 Task: Display track field history in coach object.
Action: Mouse moved to (619, 47)
Screenshot: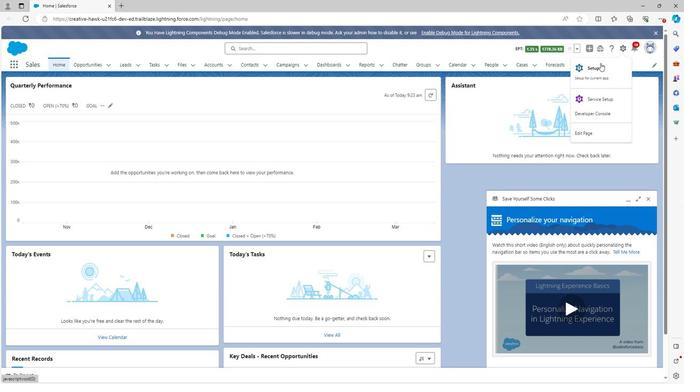
Action: Mouse pressed left at (619, 47)
Screenshot: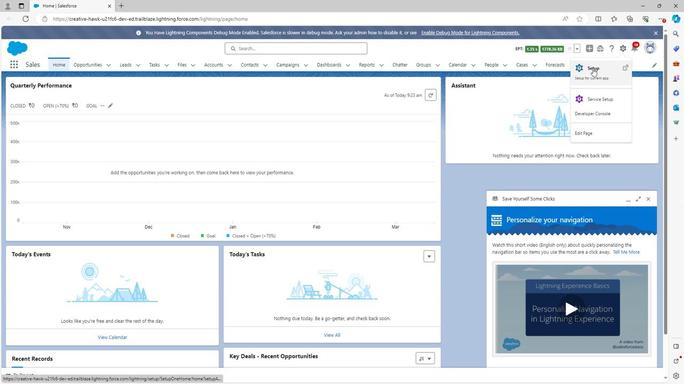
Action: Mouse moved to (585, 71)
Screenshot: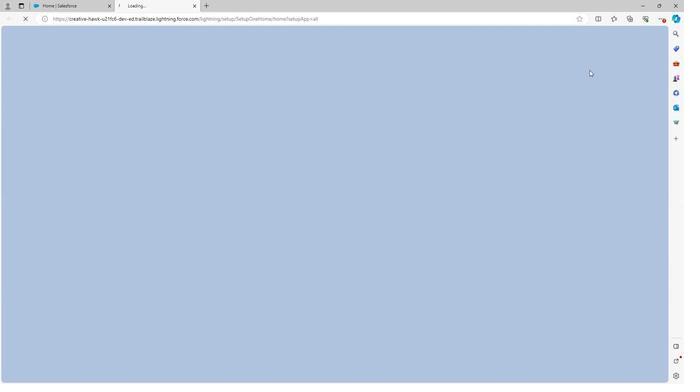 
Action: Mouse pressed left at (585, 71)
Screenshot: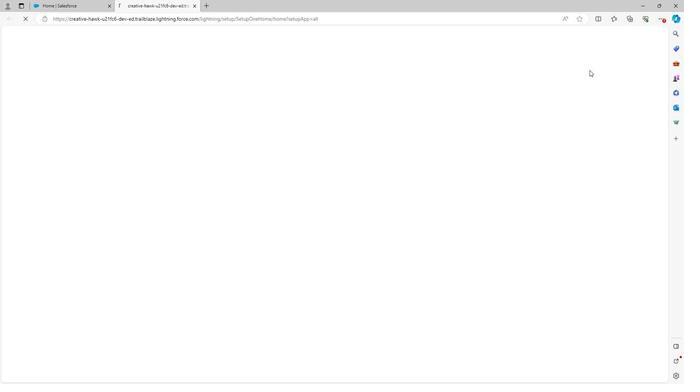 
Action: Mouse moved to (79, 66)
Screenshot: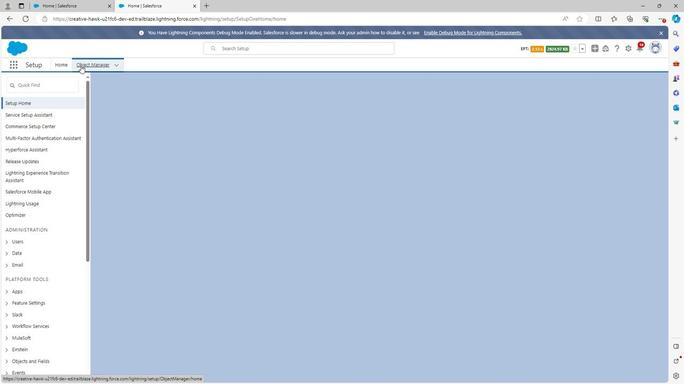 
Action: Mouse pressed left at (79, 66)
Screenshot: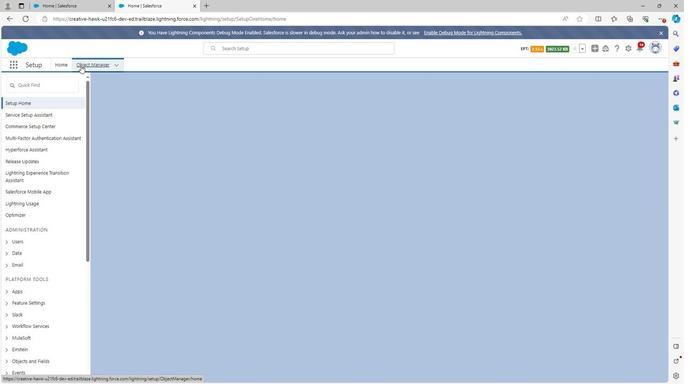 
Action: Mouse moved to (33, 250)
Screenshot: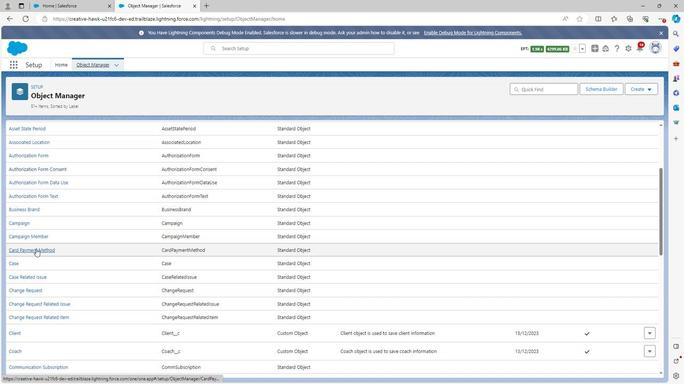 
Action: Mouse scrolled (33, 250) with delta (0, 0)
Screenshot: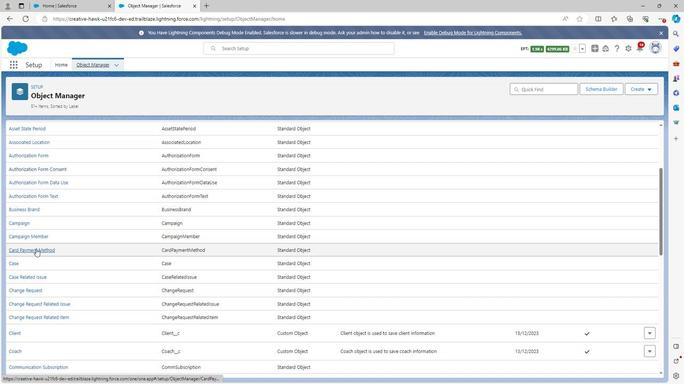 
Action: Mouse moved to (33, 252)
Screenshot: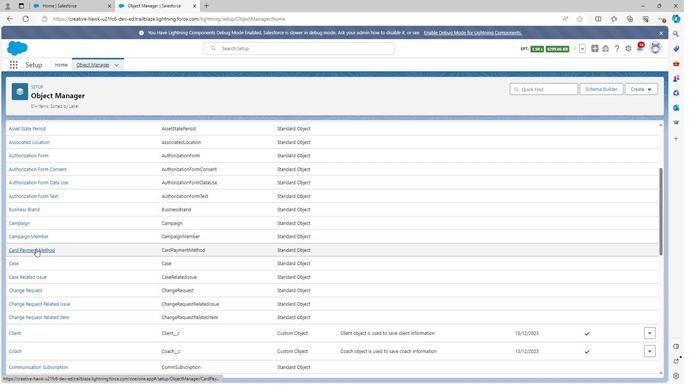 
Action: Mouse scrolled (33, 251) with delta (0, 0)
Screenshot: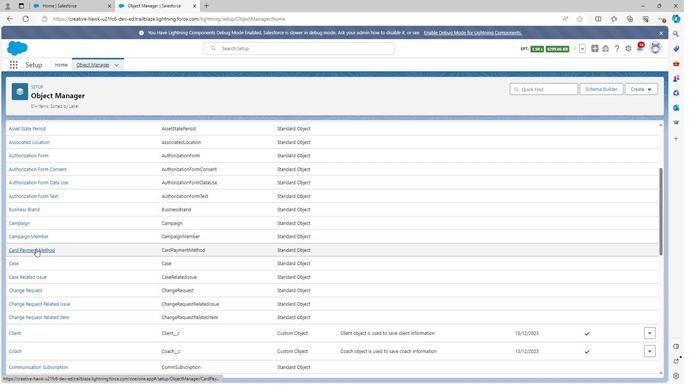 
Action: Mouse scrolled (33, 251) with delta (0, 0)
Screenshot: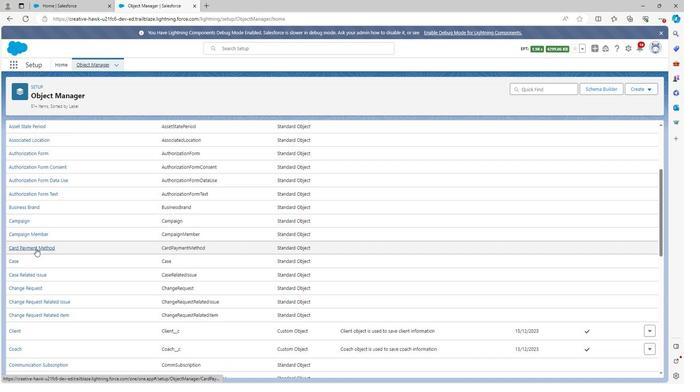 
Action: Mouse moved to (34, 252)
Screenshot: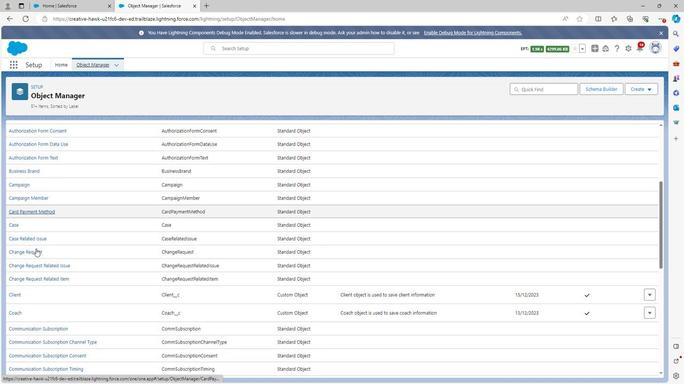 
Action: Mouse scrolled (34, 252) with delta (0, 0)
Screenshot: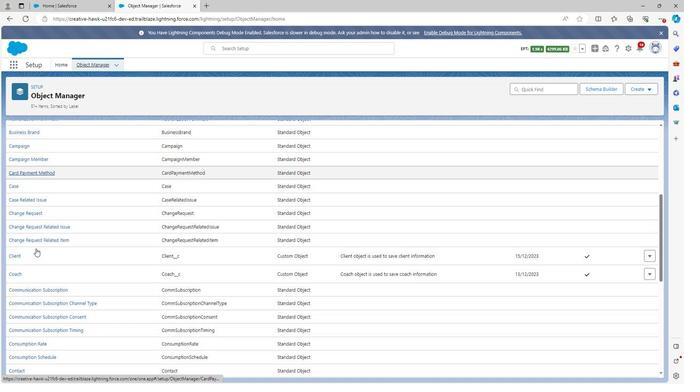 
Action: Mouse scrolled (34, 252) with delta (0, 0)
Screenshot: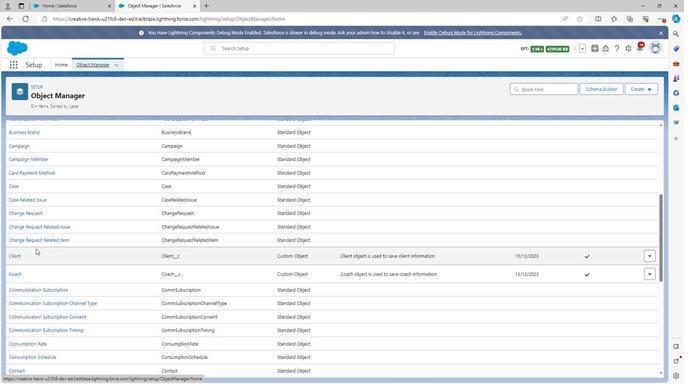 
Action: Mouse scrolled (34, 252) with delta (0, 0)
Screenshot: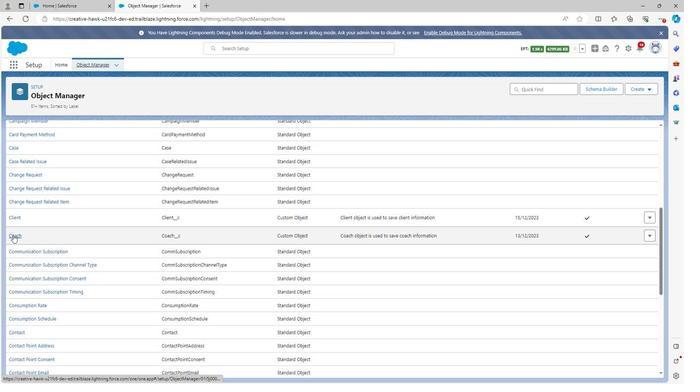 
Action: Mouse moved to (11, 238)
Screenshot: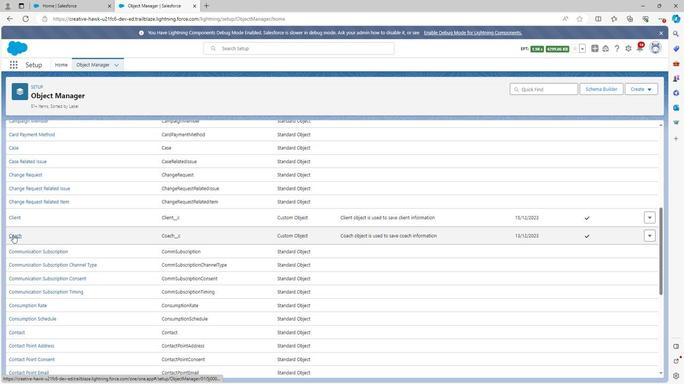 
Action: Mouse pressed left at (11, 238)
Screenshot: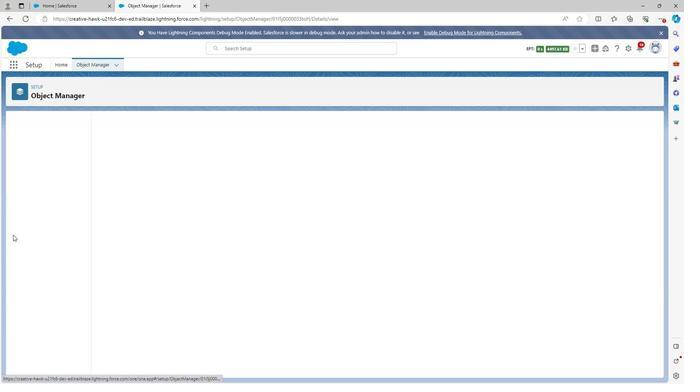 
Action: Mouse moved to (44, 140)
Screenshot: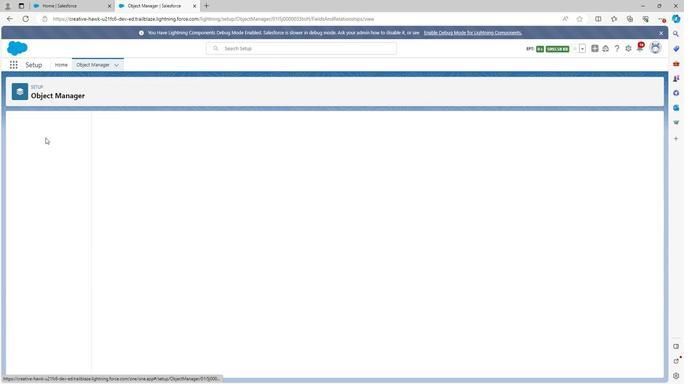 
Action: Mouse pressed left at (44, 140)
Screenshot: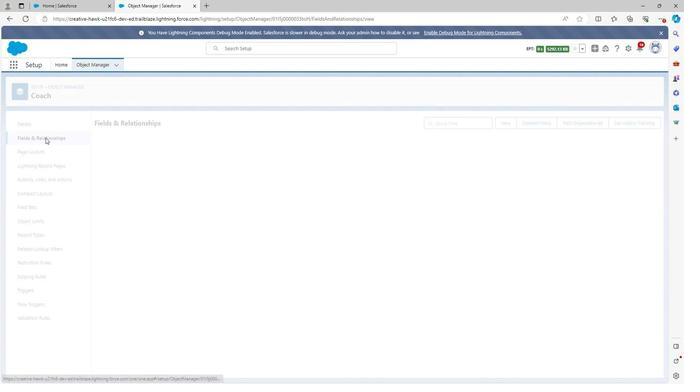 
Action: Mouse moved to (104, 158)
Screenshot: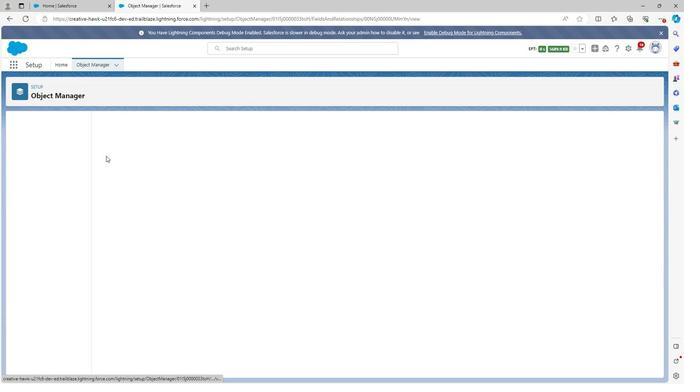 
Action: Mouse pressed left at (104, 158)
Screenshot: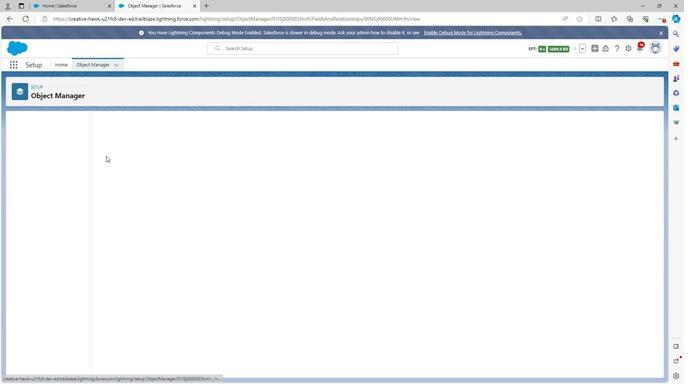 
Action: Mouse moved to (39, 140)
Screenshot: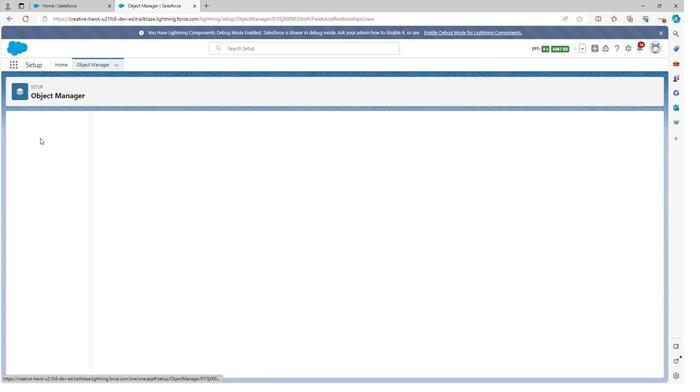 
Action: Mouse pressed left at (39, 140)
Screenshot: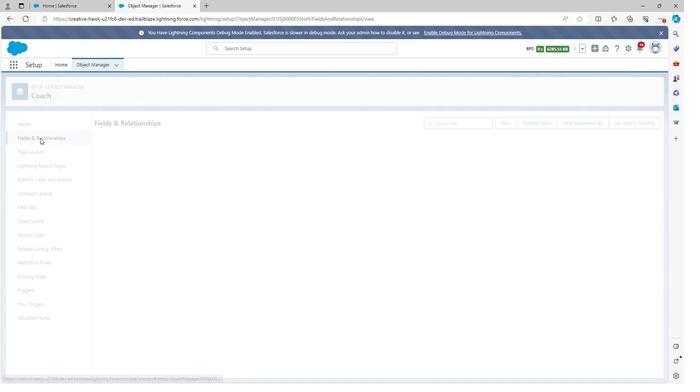 
Action: Mouse moved to (621, 123)
Screenshot: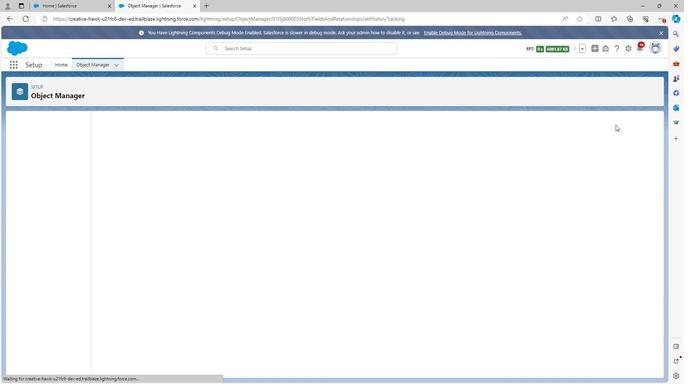 
Action: Mouse pressed left at (621, 123)
Screenshot: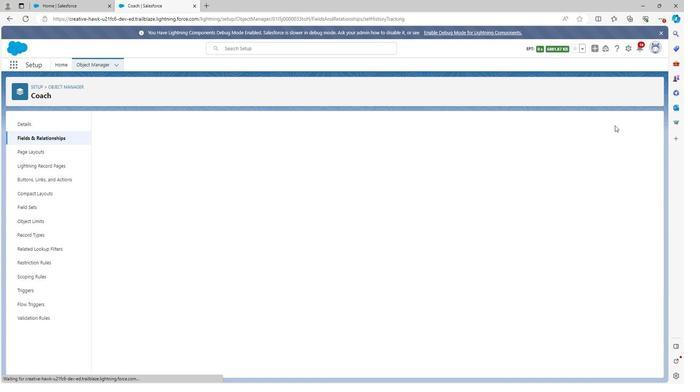 
Action: Mouse moved to (205, 189)
Screenshot: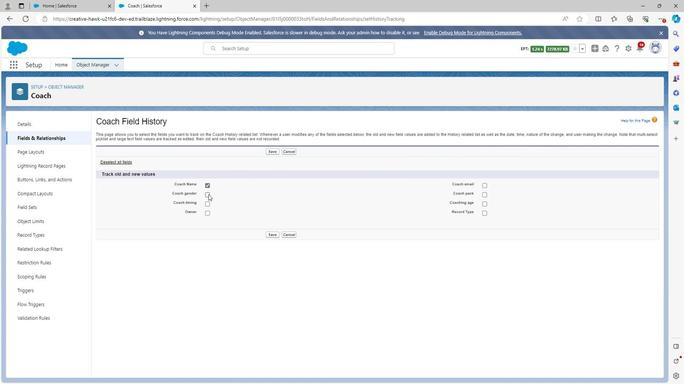 
Action: Mouse pressed left at (205, 189)
Screenshot: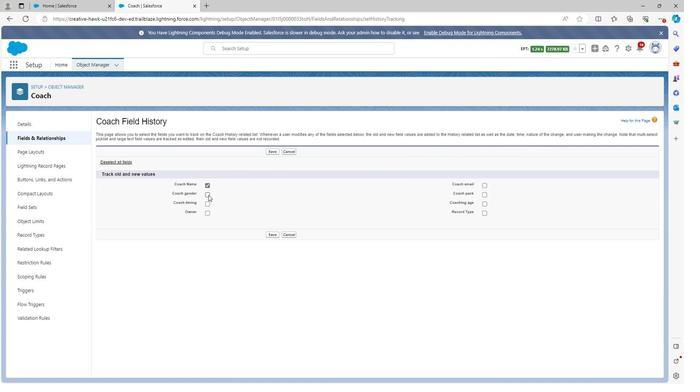 
Action: Mouse moved to (206, 198)
Screenshot: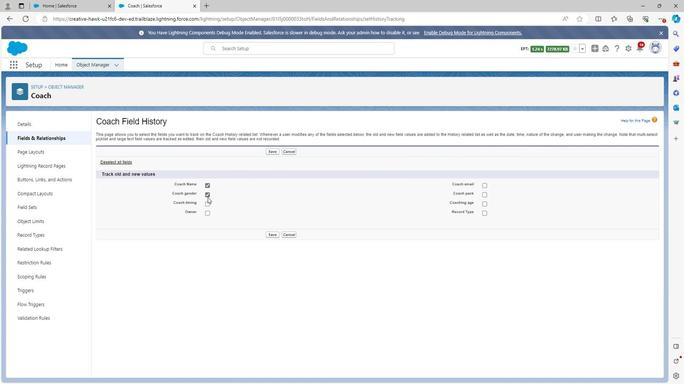 
Action: Mouse pressed left at (206, 198)
Screenshot: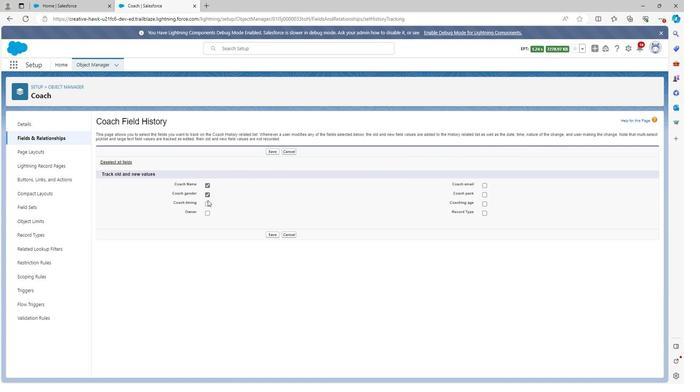 
Action: Mouse moved to (205, 207)
Screenshot: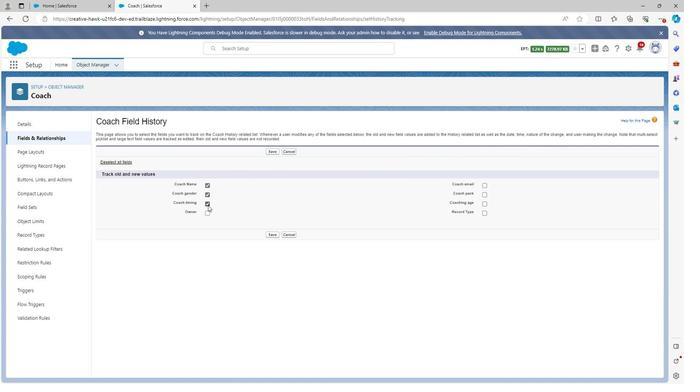 
Action: Mouse pressed left at (205, 207)
Screenshot: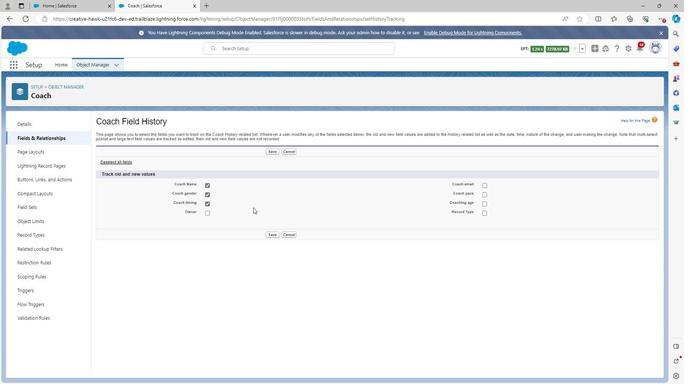 
Action: Mouse moved to (483, 207)
Screenshot: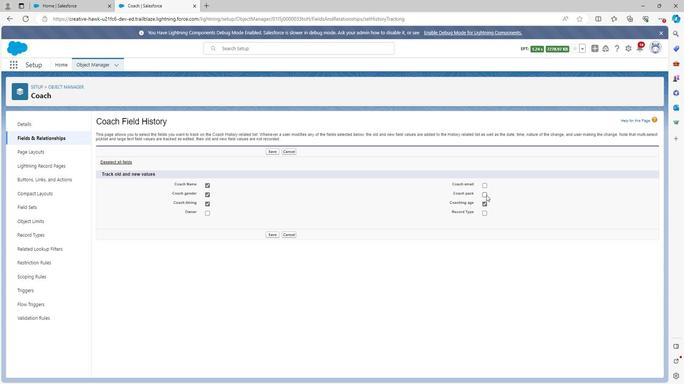 
Action: Mouse pressed left at (483, 207)
Screenshot: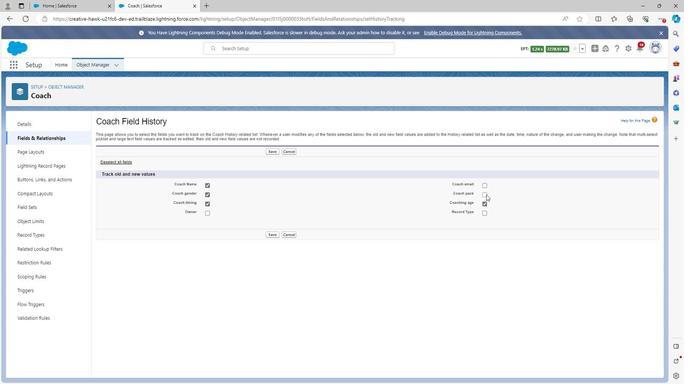 
Action: Mouse moved to (483, 197)
Screenshot: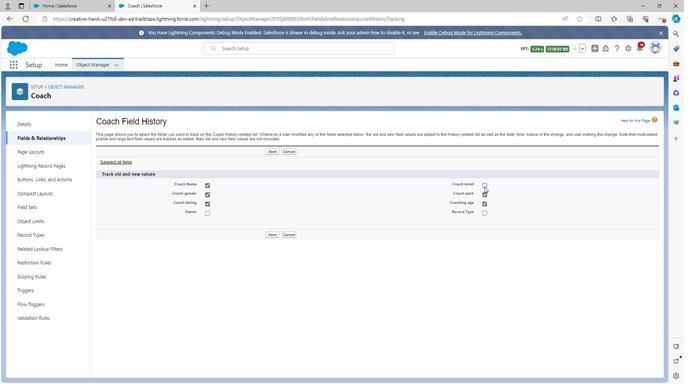 
Action: Mouse pressed left at (483, 197)
Screenshot: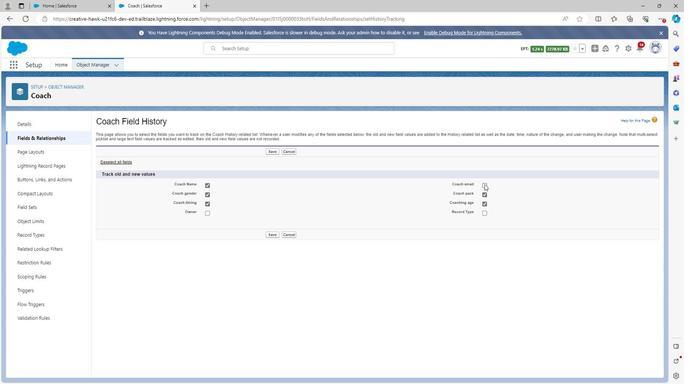 
Action: Mouse moved to (481, 187)
Screenshot: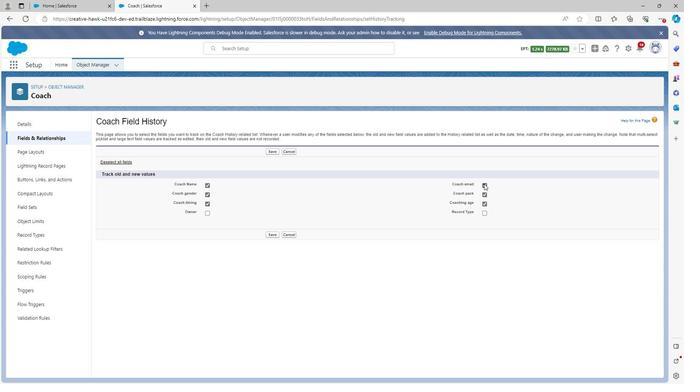 
Action: Mouse pressed left at (481, 187)
Screenshot: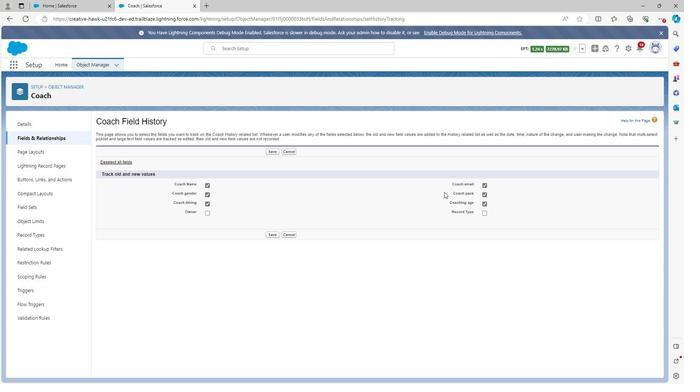 
Action: Mouse moved to (272, 238)
Screenshot: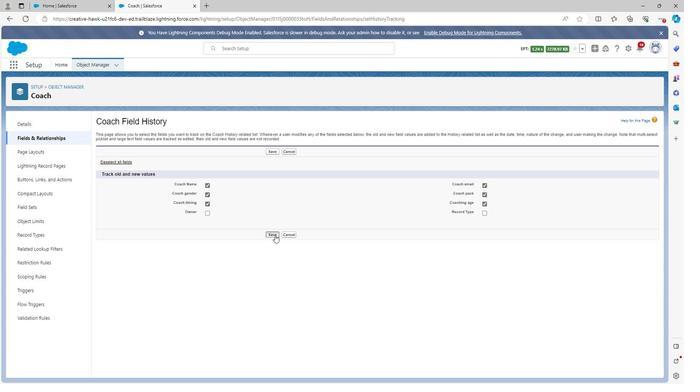 
Action: Mouse pressed left at (272, 238)
Screenshot: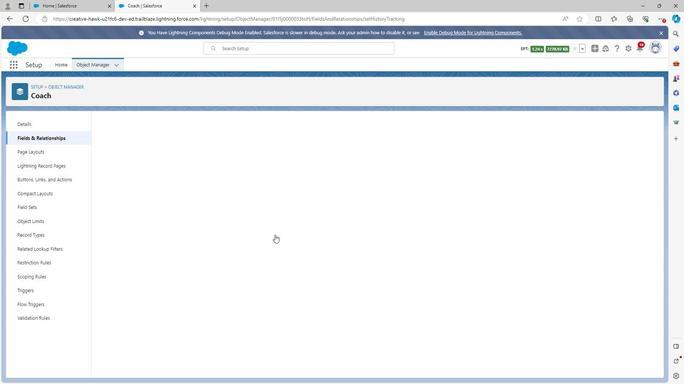
Action: Mouse moved to (37, 152)
Screenshot: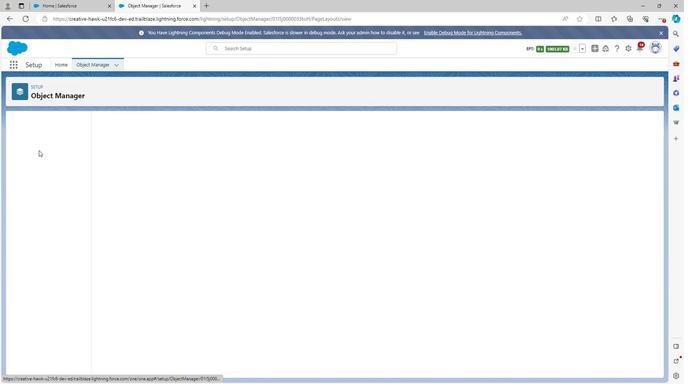 
Action: Mouse pressed left at (37, 152)
Screenshot: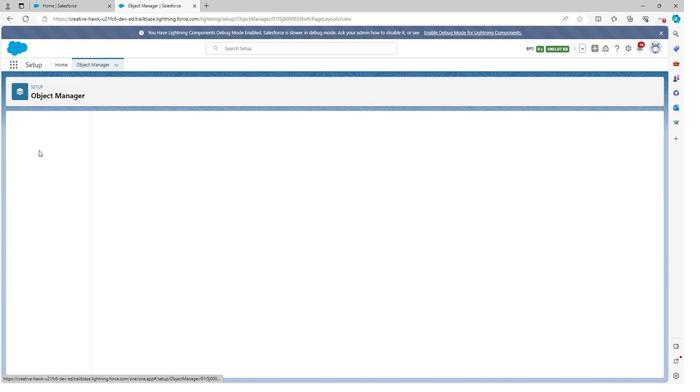 
Action: Mouse moved to (106, 156)
Screenshot: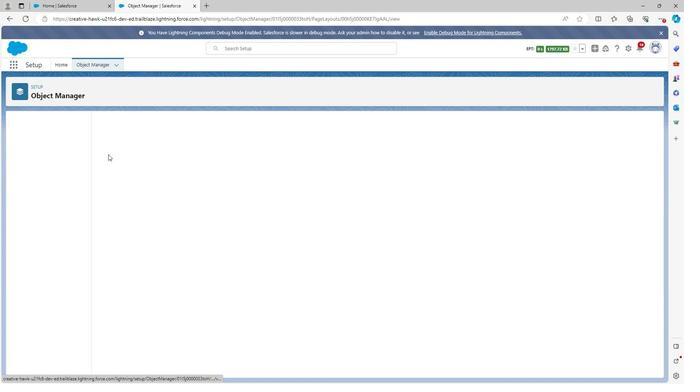 
Action: Mouse pressed left at (106, 156)
Screenshot: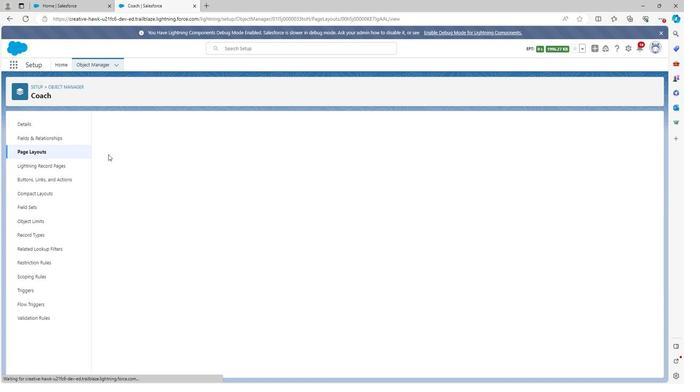 
Action: Mouse moved to (112, 171)
Screenshot: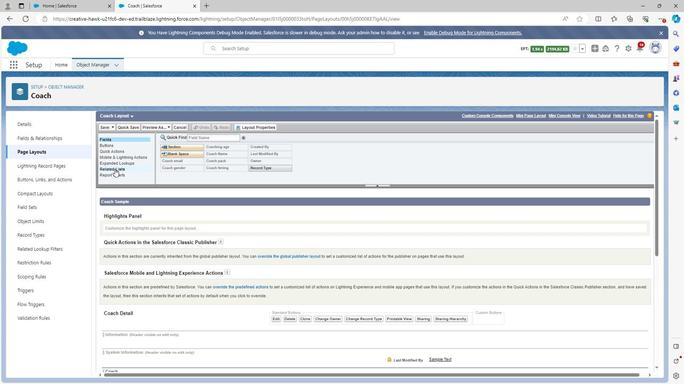 
Action: Mouse pressed left at (112, 171)
Screenshot: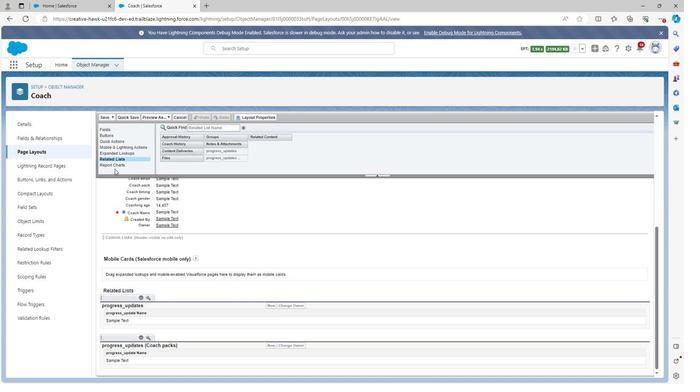 
Action: Mouse moved to (153, 198)
Screenshot: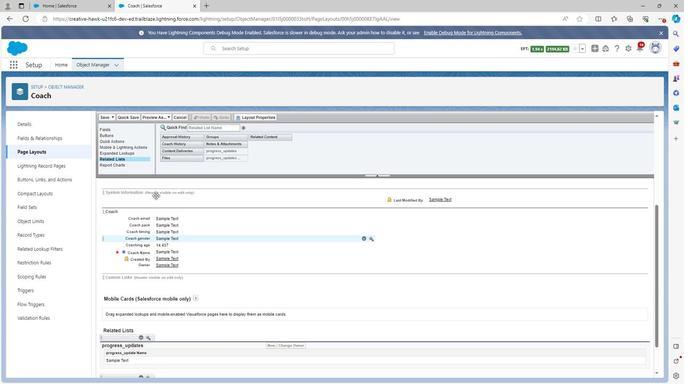 
Action: Mouse scrolled (153, 199) with delta (0, 0)
Screenshot: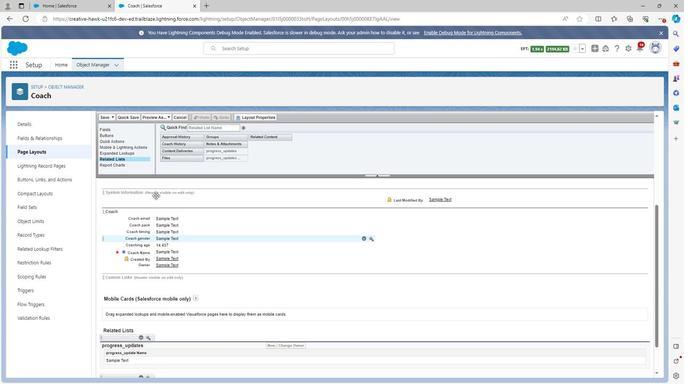 
Action: Mouse moved to (172, 146)
Screenshot: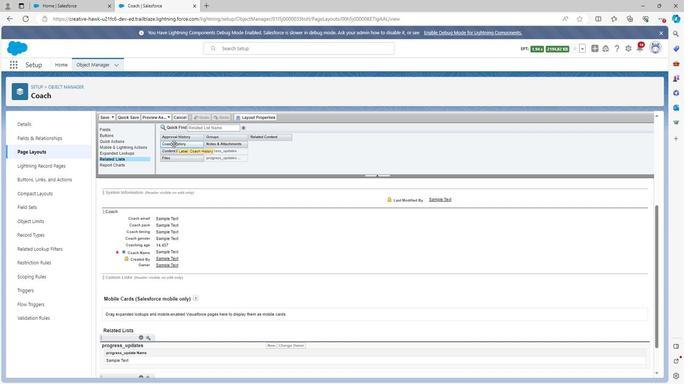 
Action: Mouse pressed left at (172, 146)
Screenshot: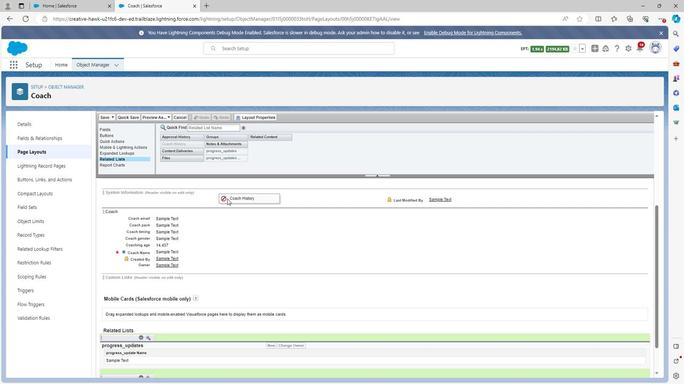 
Action: Mouse moved to (218, 228)
Screenshot: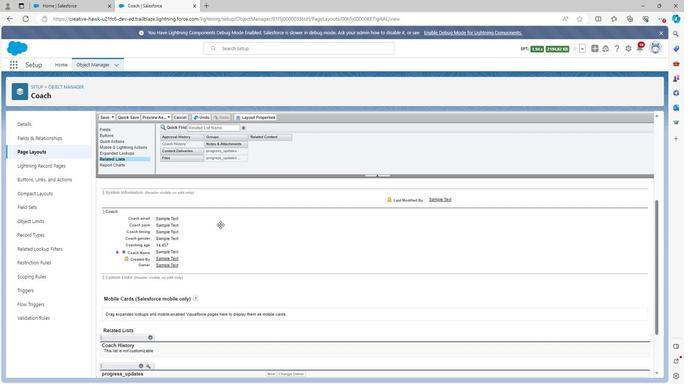 
Action: Mouse scrolled (218, 228) with delta (0, 0)
Screenshot: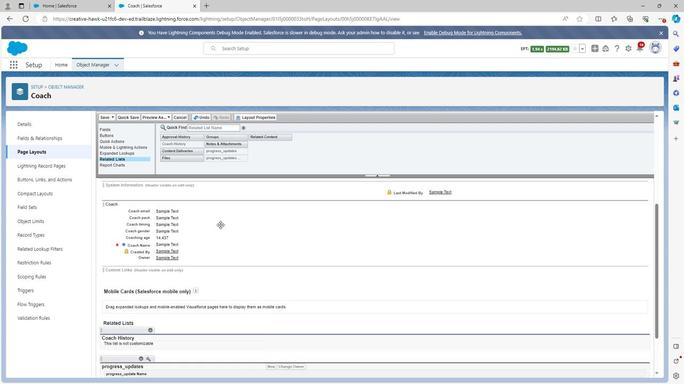 
Action: Mouse scrolled (218, 228) with delta (0, 0)
Screenshot: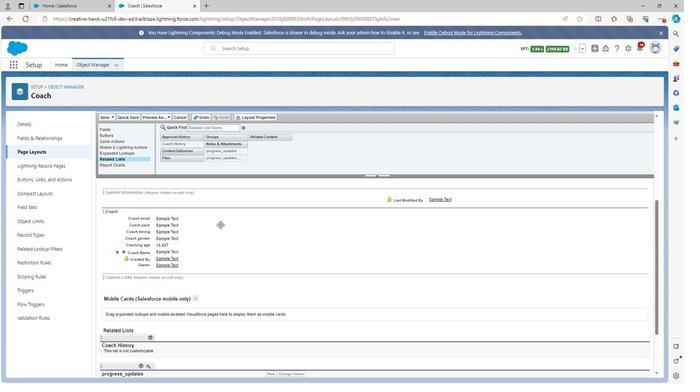 
Action: Mouse scrolled (218, 228) with delta (0, 0)
Screenshot: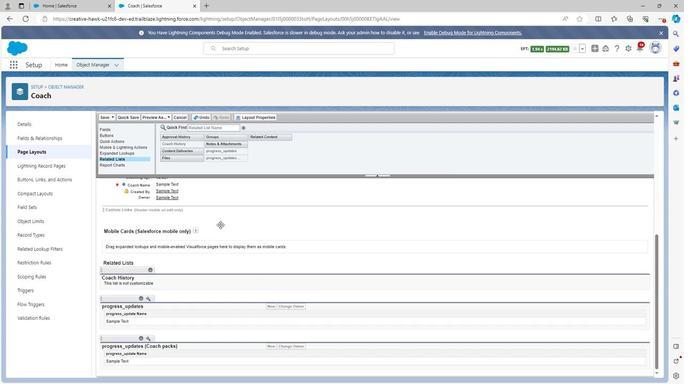 
Action: Mouse scrolled (218, 228) with delta (0, 0)
Screenshot: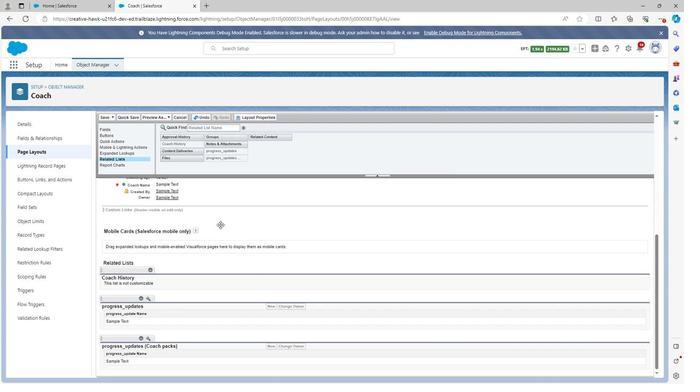 
Action: Mouse scrolled (218, 228) with delta (0, 0)
Screenshot: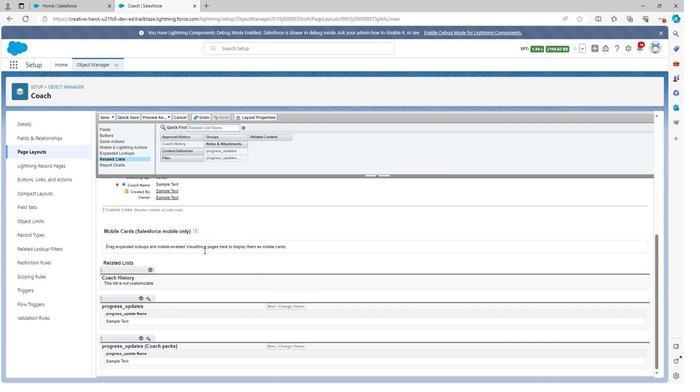 
Action: Mouse moved to (212, 274)
Screenshot: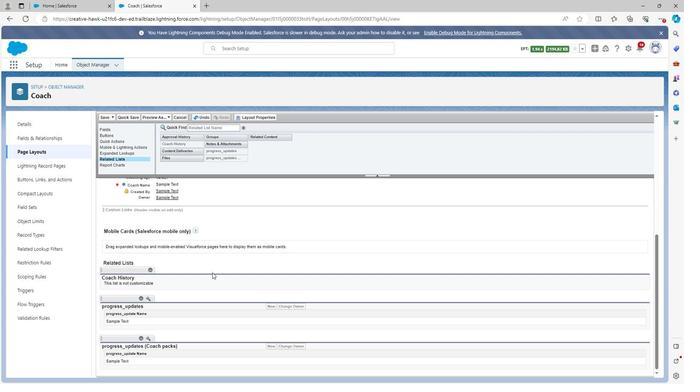 
